Task: Change curve  line colour to red.
Action: Mouse moved to (367, 198)
Screenshot: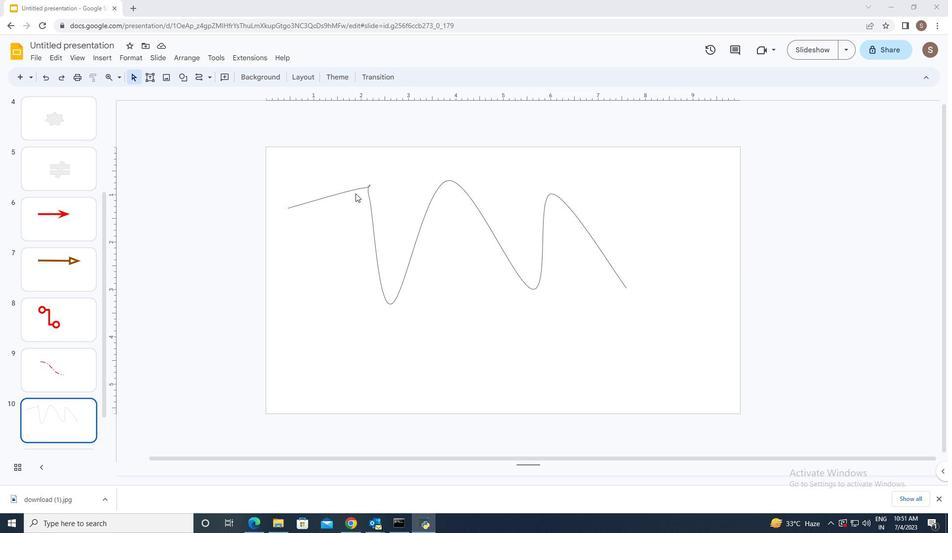 
Action: Mouse pressed left at (367, 198)
Screenshot: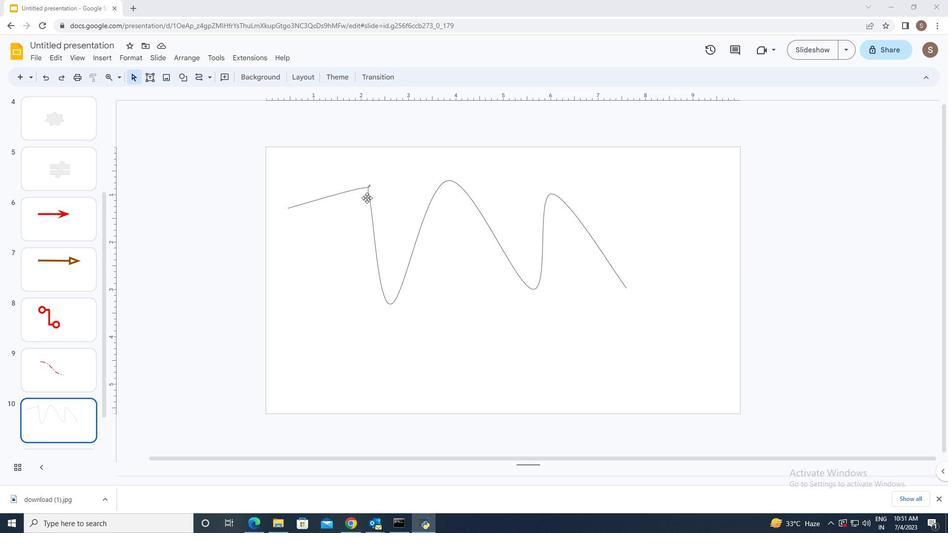 
Action: Mouse moved to (244, 75)
Screenshot: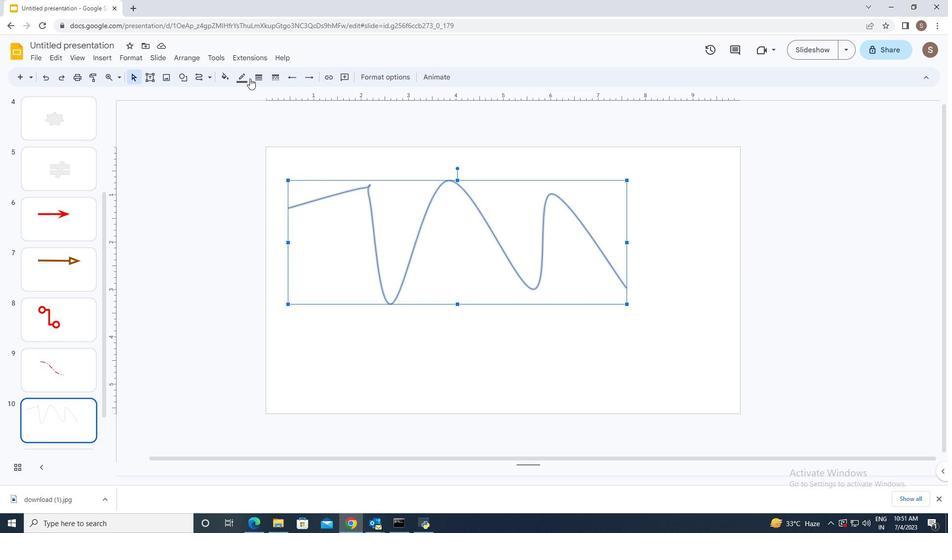 
Action: Mouse pressed left at (244, 75)
Screenshot: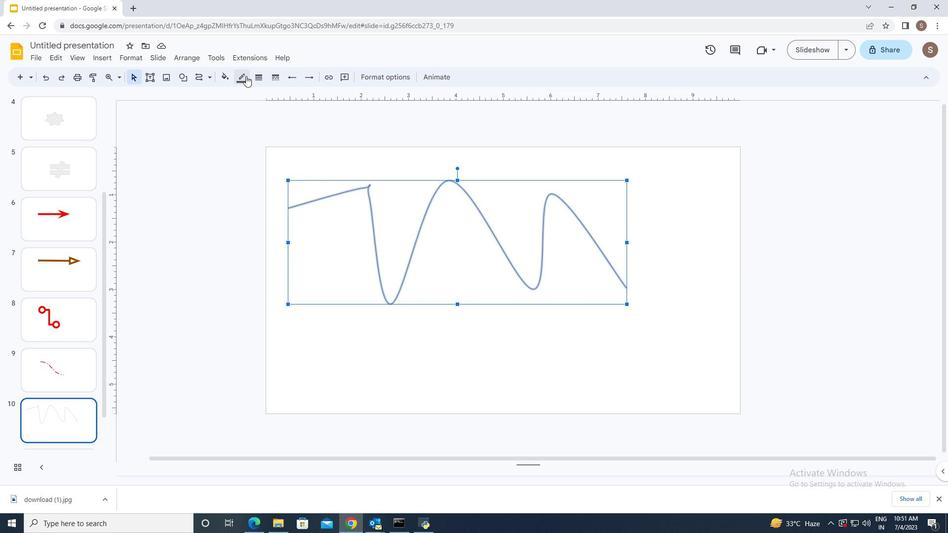 
Action: Mouse moved to (255, 171)
Screenshot: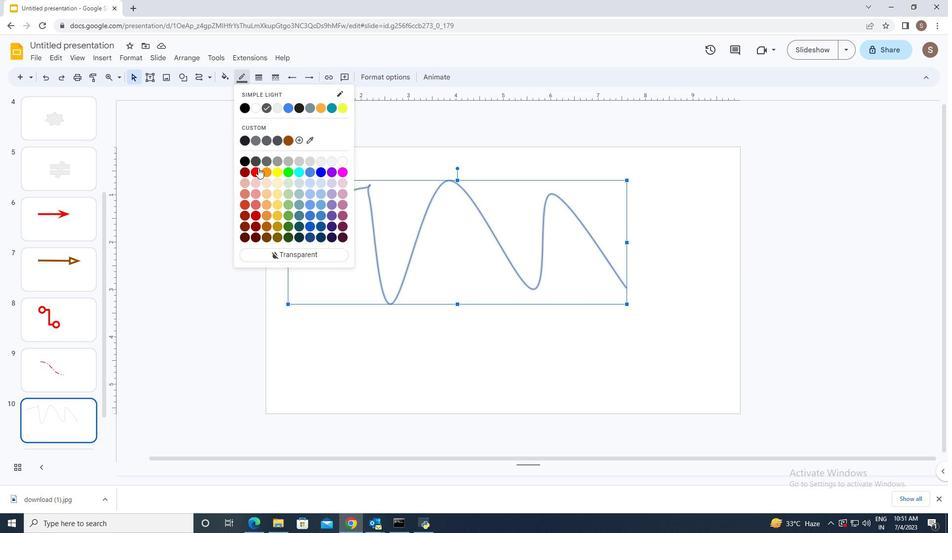 
Action: Mouse pressed left at (255, 171)
Screenshot: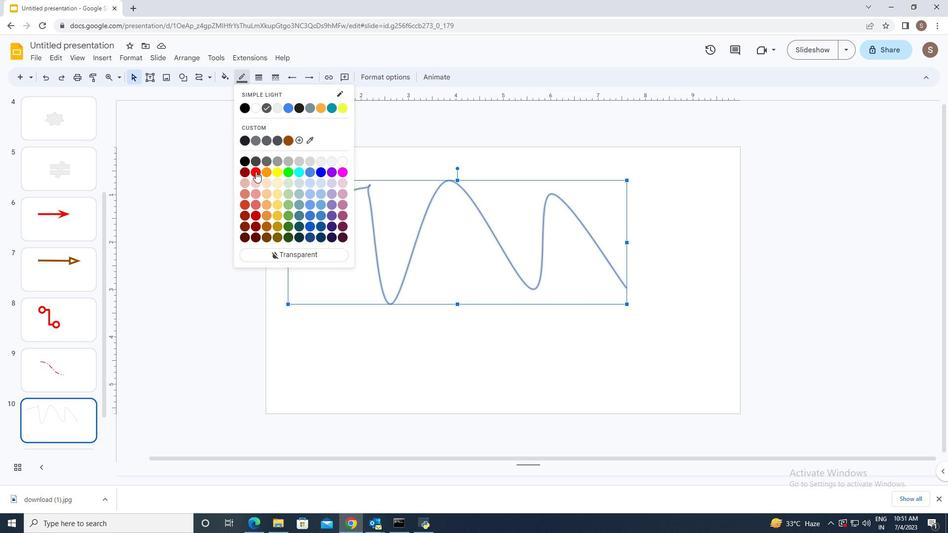 
Action: Mouse moved to (383, 373)
Screenshot: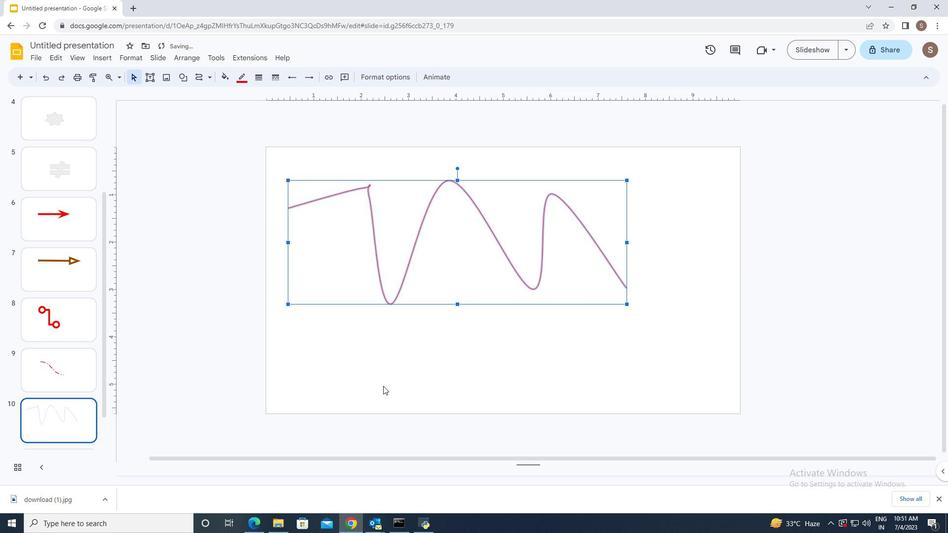 
Action: Mouse pressed left at (383, 373)
Screenshot: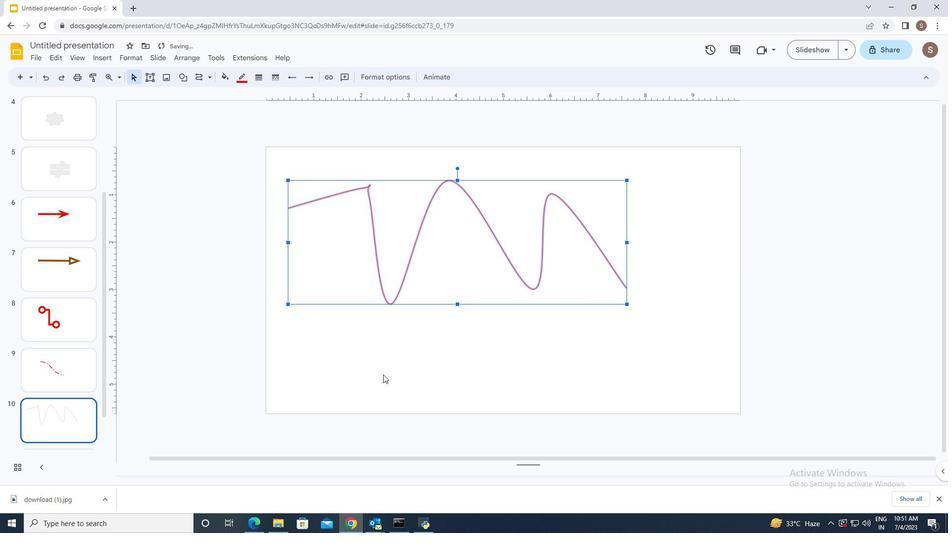 
